 Task: Add Attachment from Trello to Card Card0002 in Board Board0001 in Development in Trello
Action: Mouse moved to (581, 25)
Screenshot: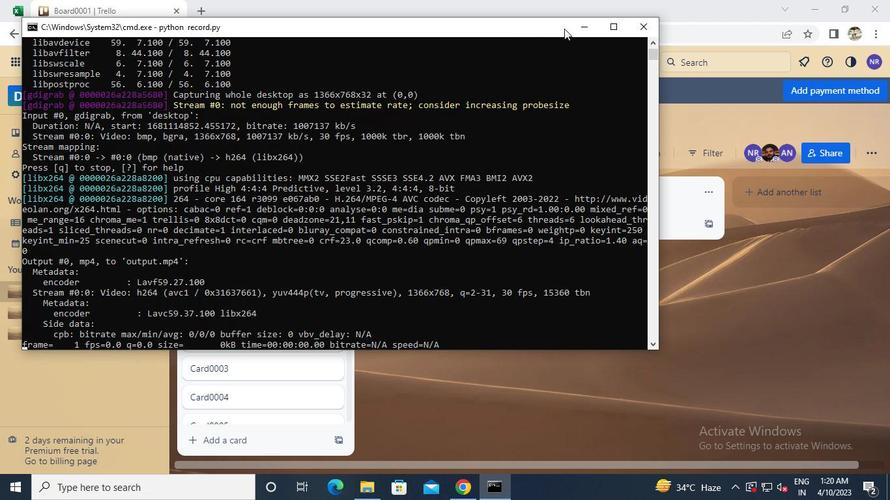 
Action: Mouse pressed left at (581, 25)
Screenshot: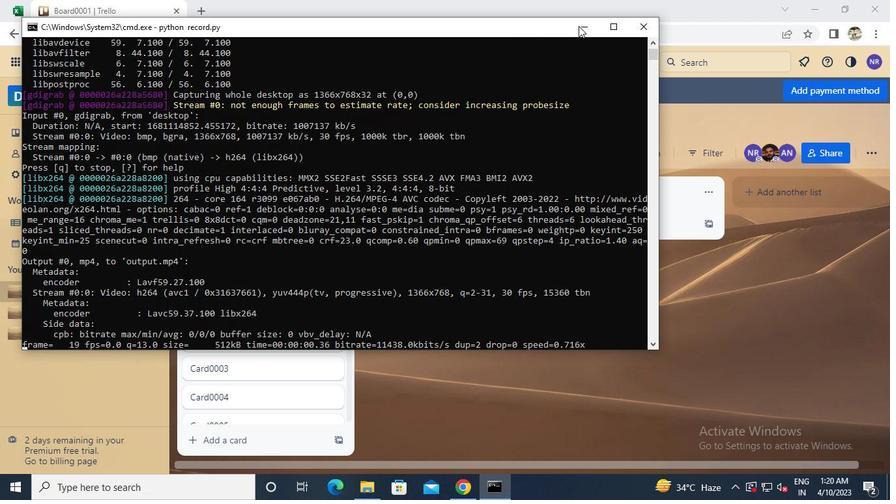 
Action: Mouse moved to (230, 304)
Screenshot: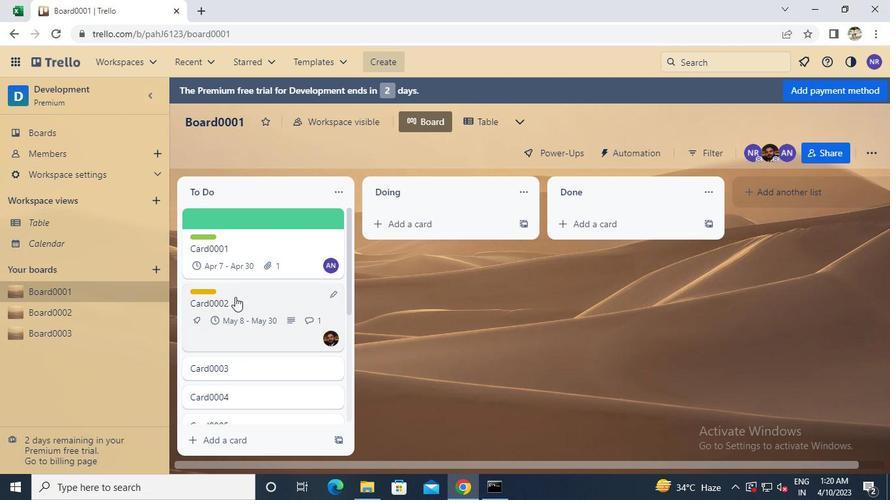 
Action: Mouse pressed left at (230, 304)
Screenshot: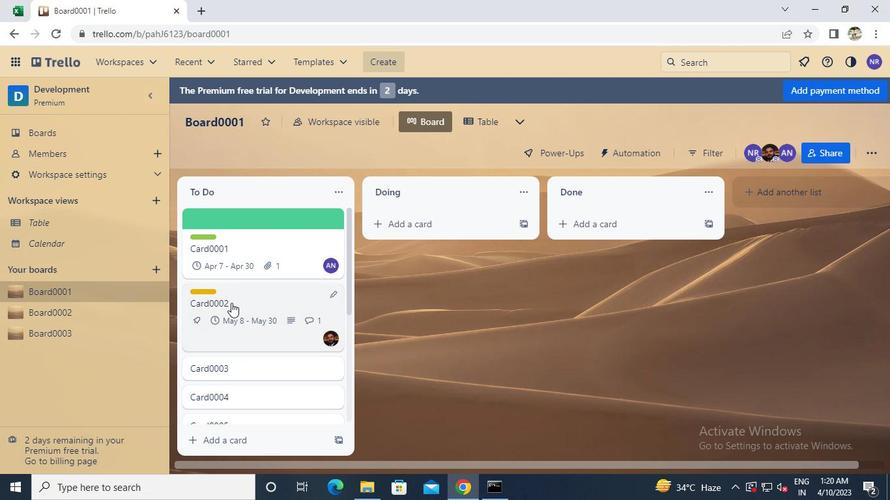 
Action: Mouse moved to (576, 309)
Screenshot: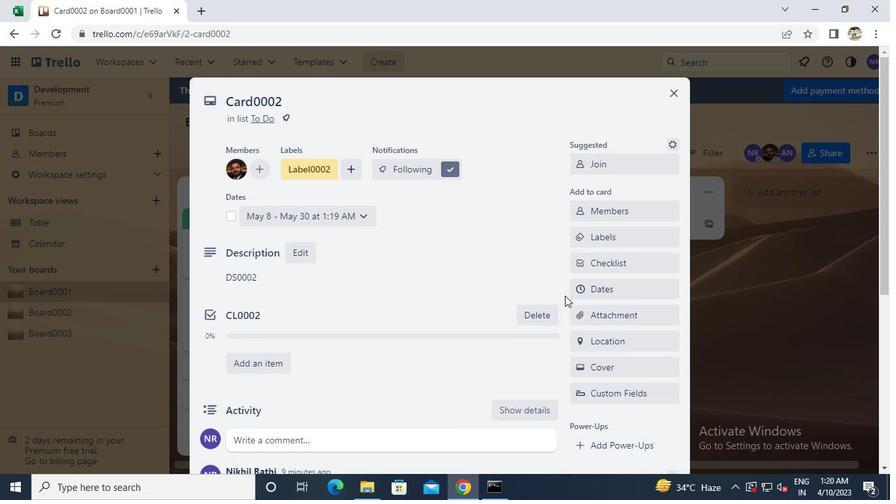 
Action: Mouse pressed left at (576, 309)
Screenshot: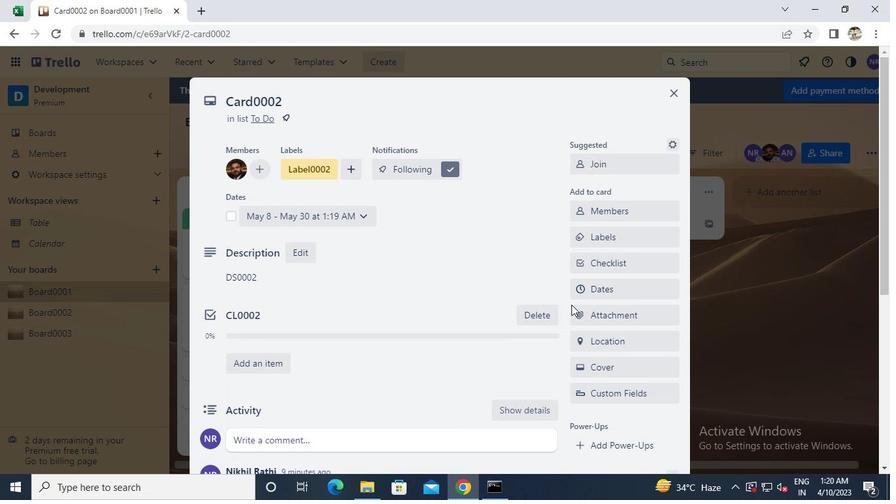 
Action: Mouse moved to (605, 109)
Screenshot: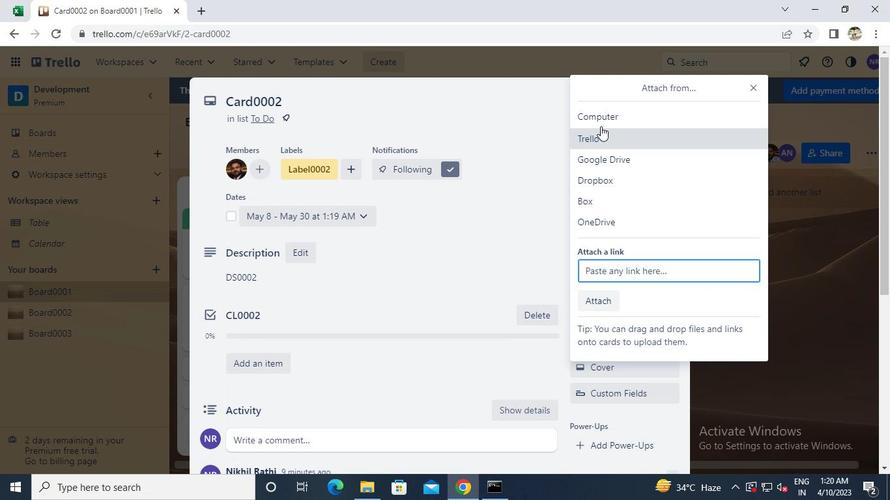 
Action: Mouse pressed left at (605, 109)
Screenshot: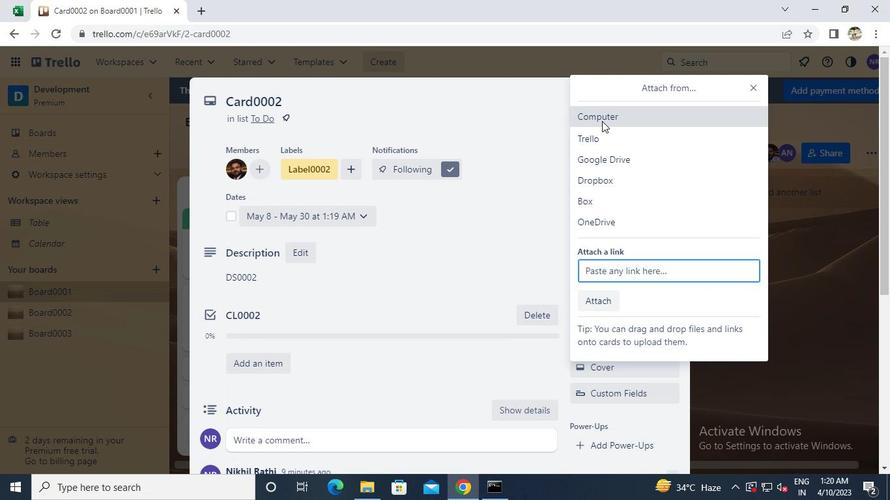 
Action: Mouse moved to (298, 119)
Screenshot: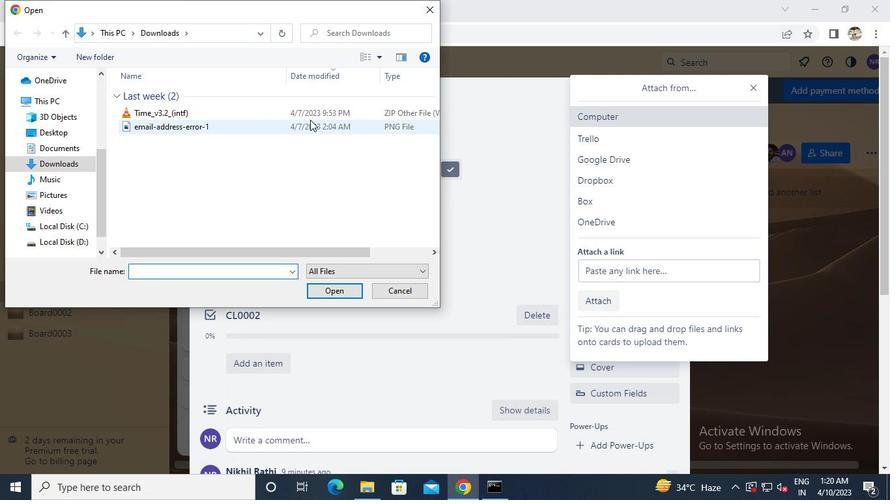 
Action: Mouse pressed left at (298, 119)
Screenshot: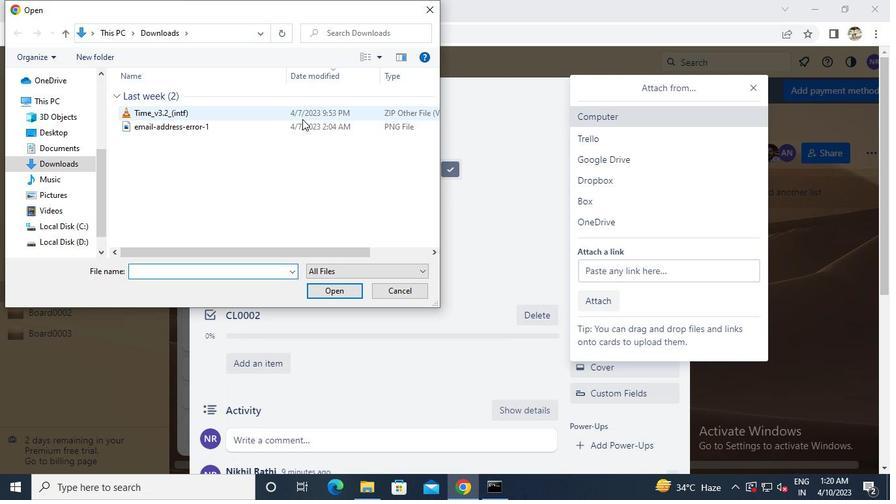 
Action: Mouse moved to (294, 128)
Screenshot: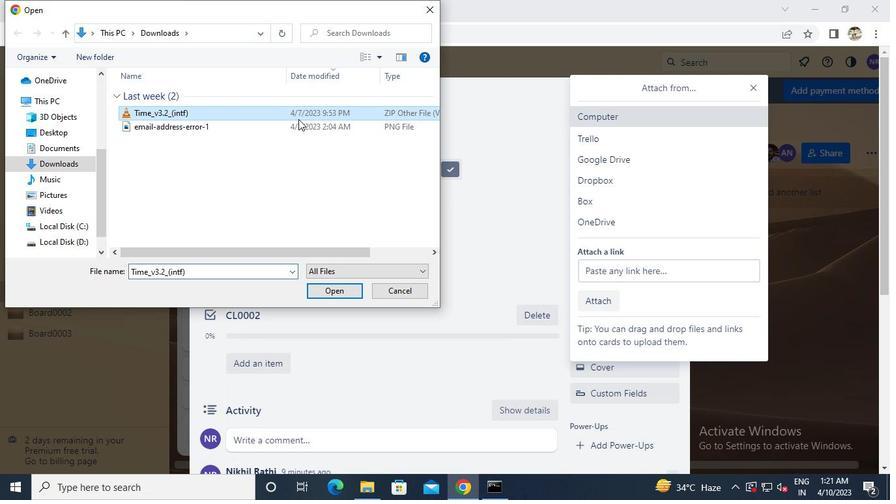 
Action: Mouse pressed left at (294, 128)
Screenshot: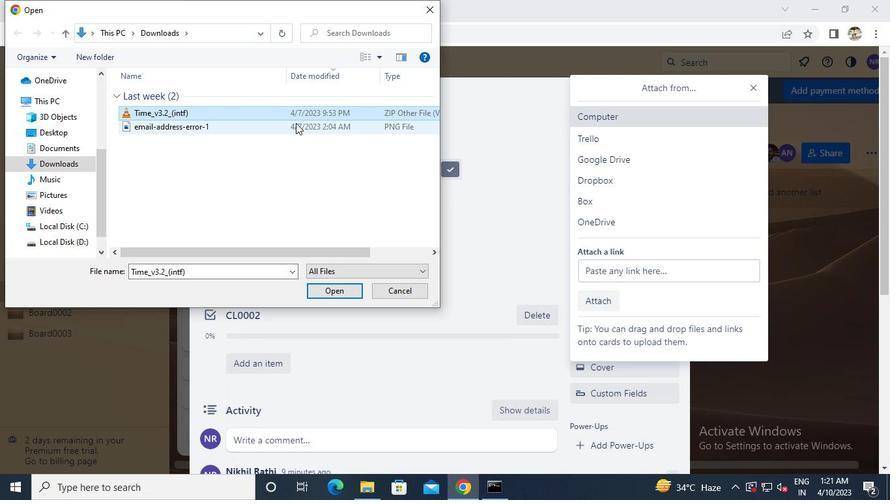 
Action: Mouse moved to (334, 281)
Screenshot: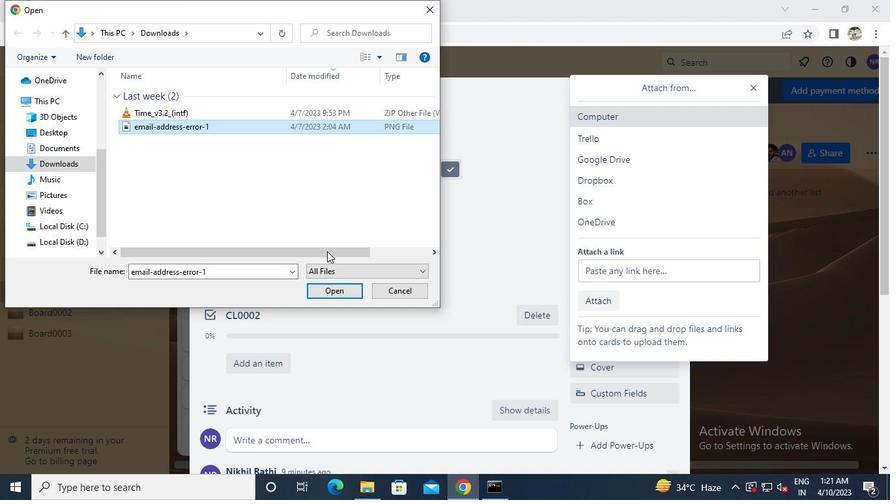 
Action: Mouse pressed left at (334, 281)
Screenshot: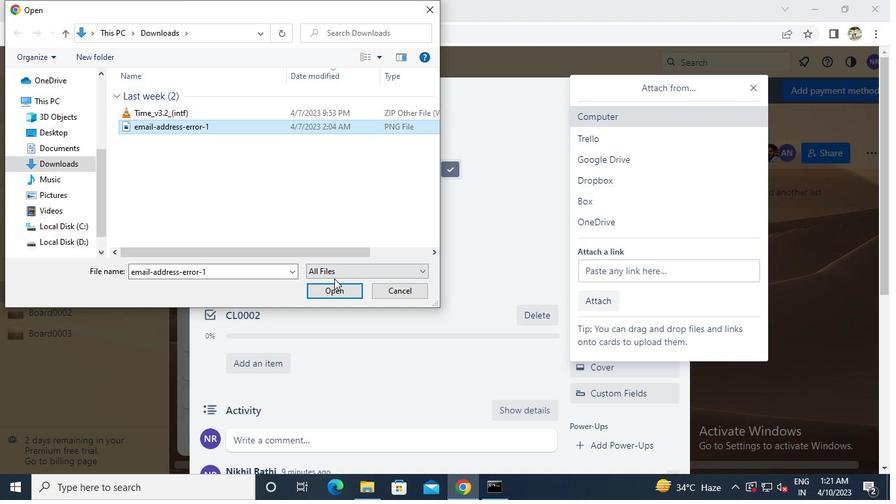 
Action: Mouse moved to (334, 284)
Screenshot: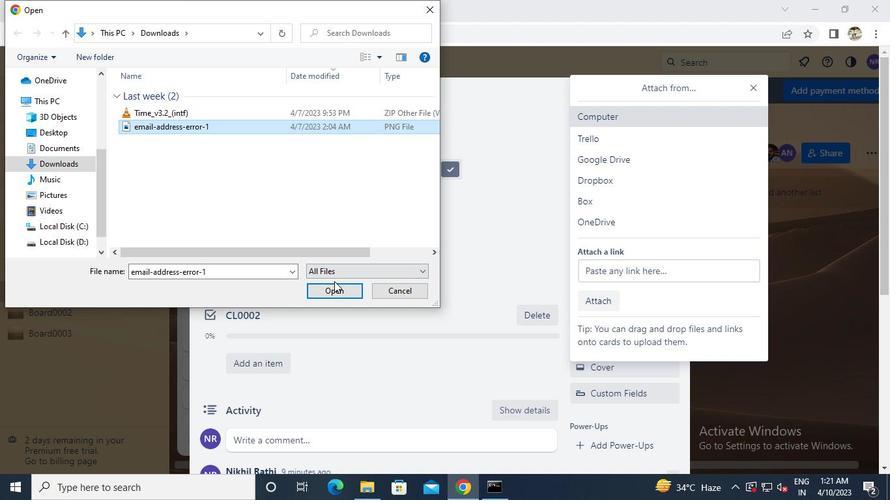 
Action: Mouse pressed left at (334, 284)
Screenshot: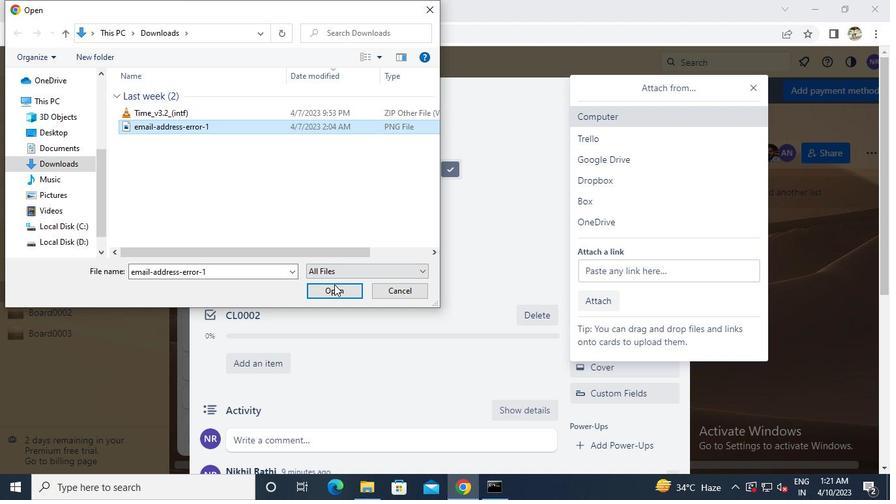
Action: Mouse moved to (669, 91)
Screenshot: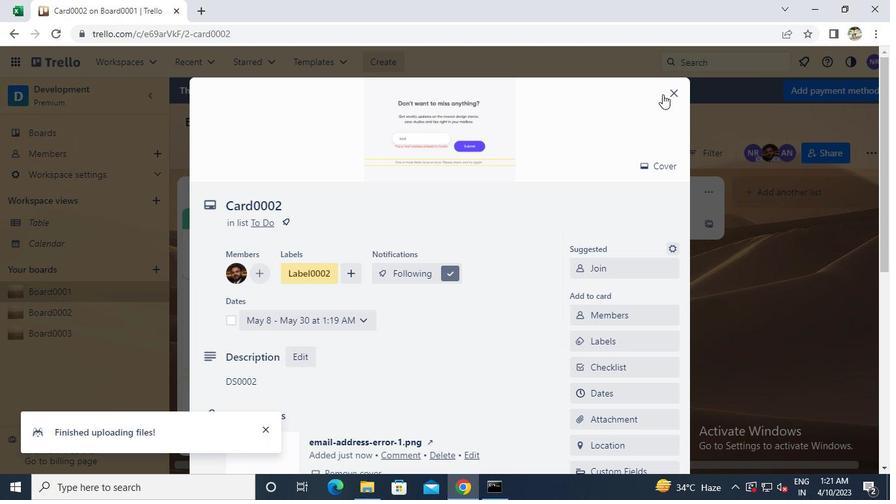 
Action: Mouse pressed left at (669, 91)
Screenshot: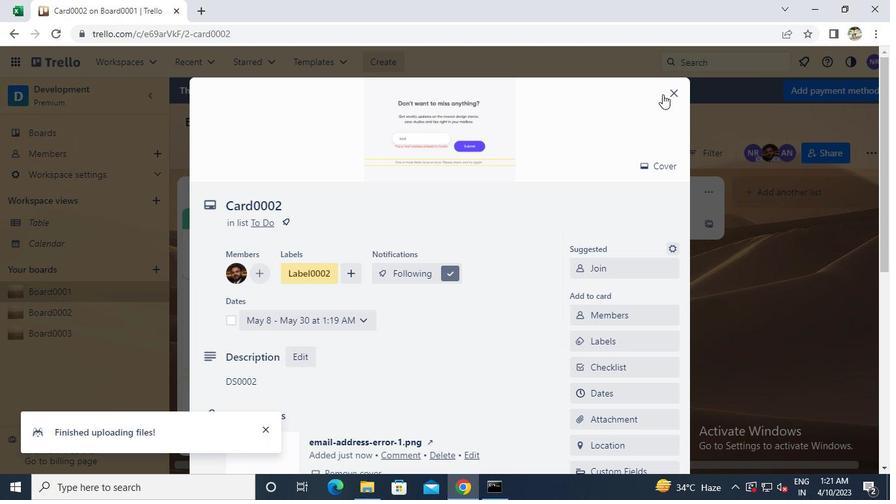 
Action: Mouse moved to (498, 487)
Screenshot: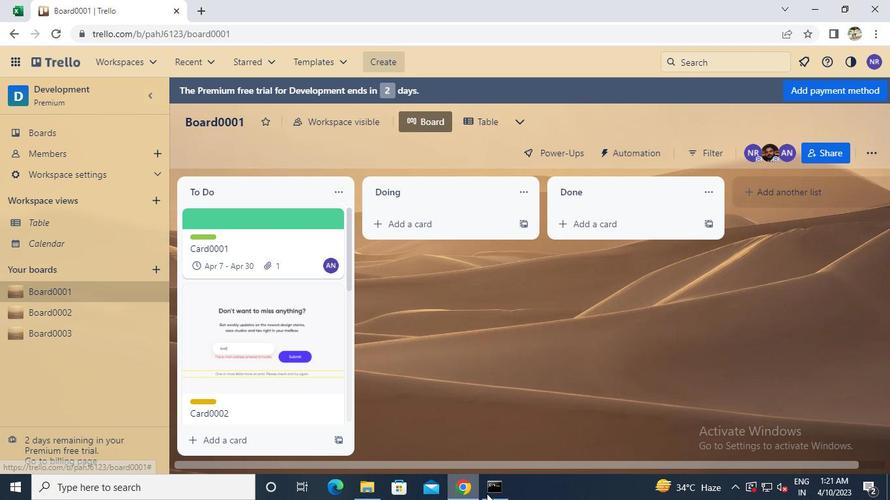 
Action: Mouse pressed left at (498, 487)
Screenshot: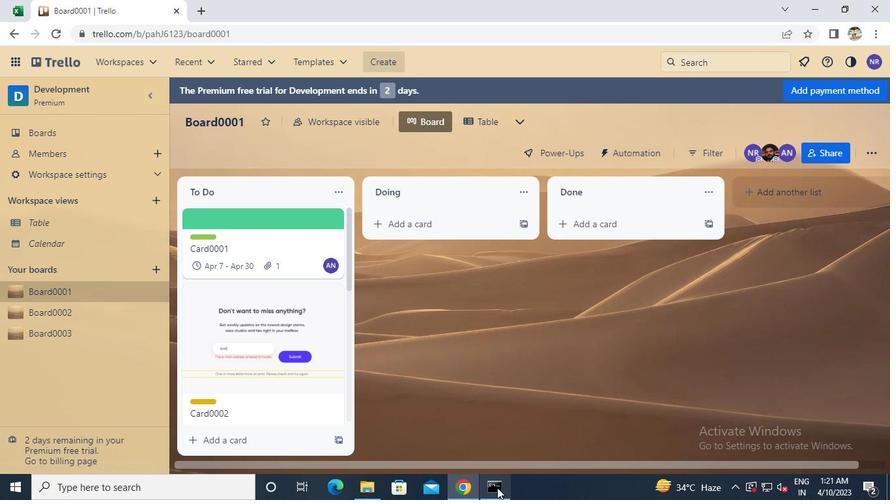 
Action: Mouse moved to (640, 19)
Screenshot: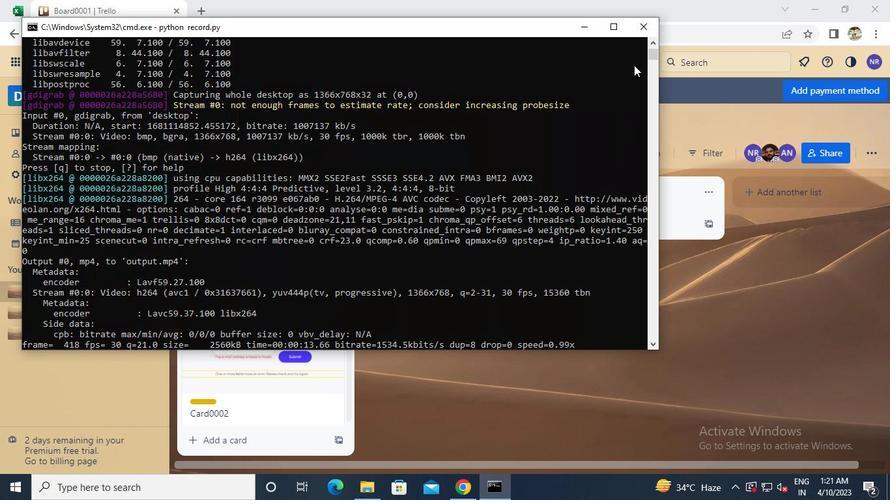 
Action: Mouse pressed left at (640, 19)
Screenshot: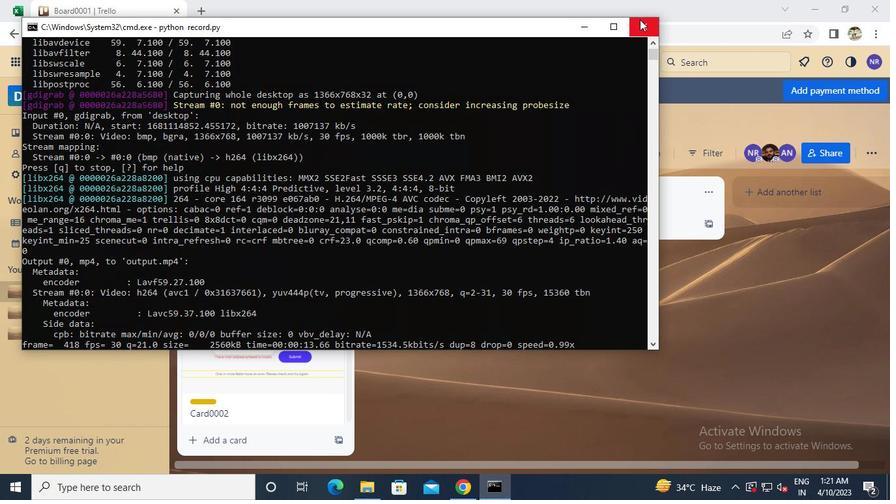 
